 Task: Change the tab sizing fixed max width option to 180 in the editor management.
Action: Mouse moved to (24, 564)
Screenshot: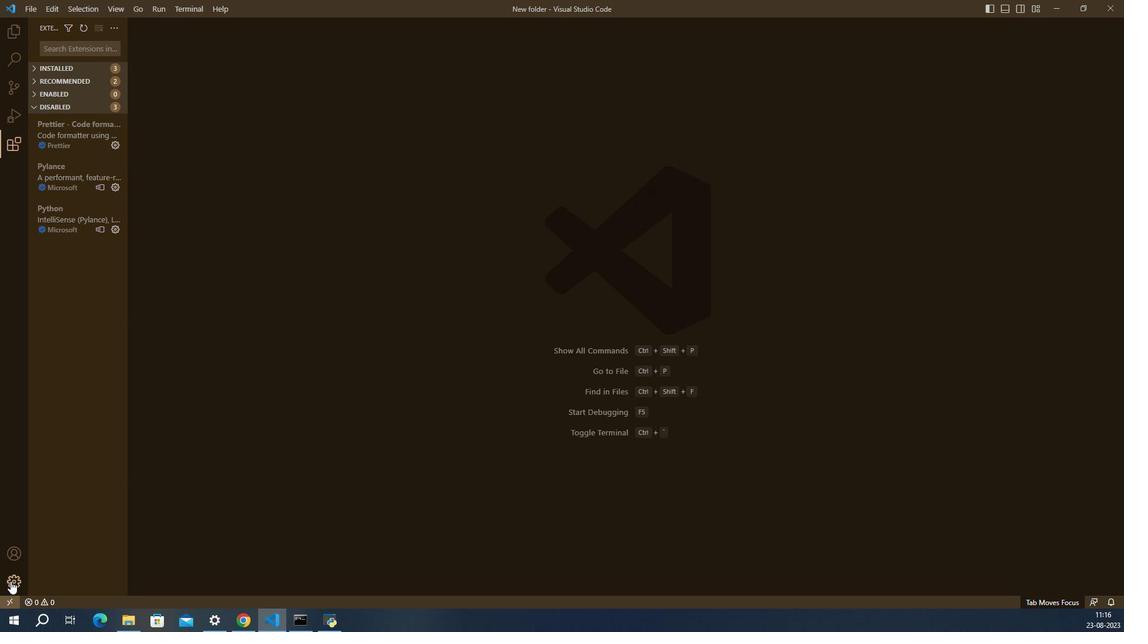 
Action: Mouse pressed left at (24, 564)
Screenshot: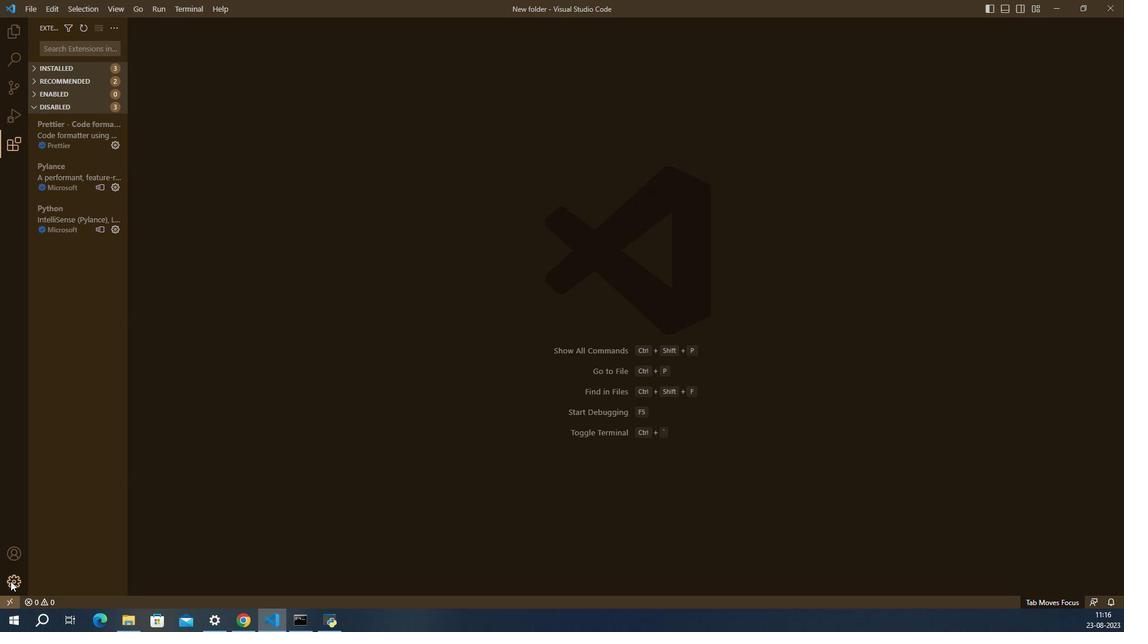 
Action: Mouse moved to (59, 490)
Screenshot: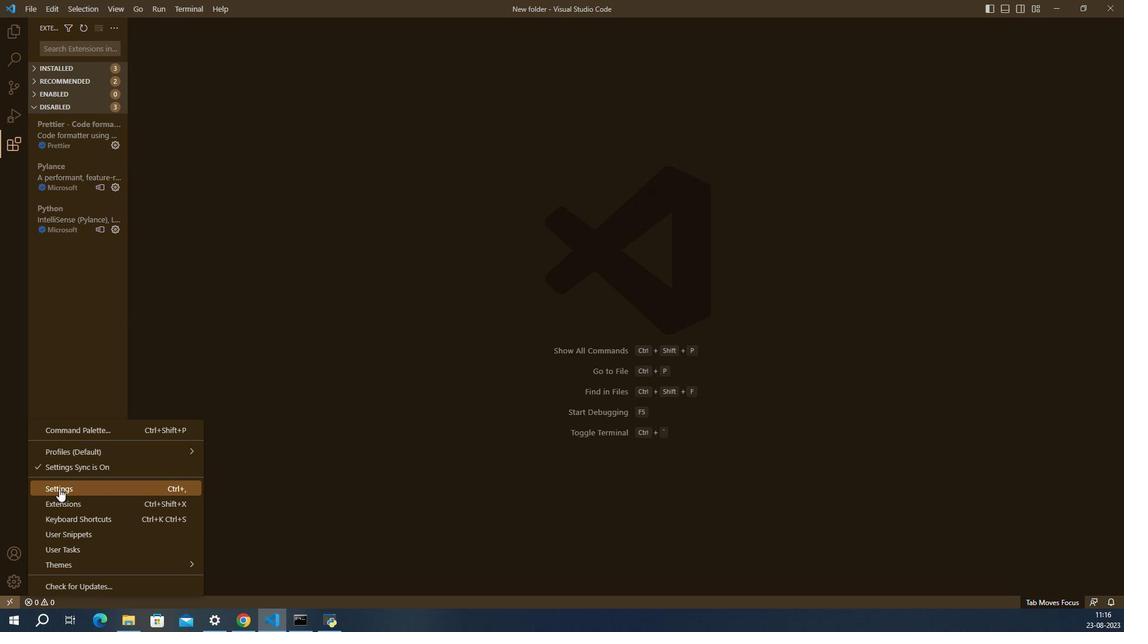 
Action: Mouse pressed left at (59, 490)
Screenshot: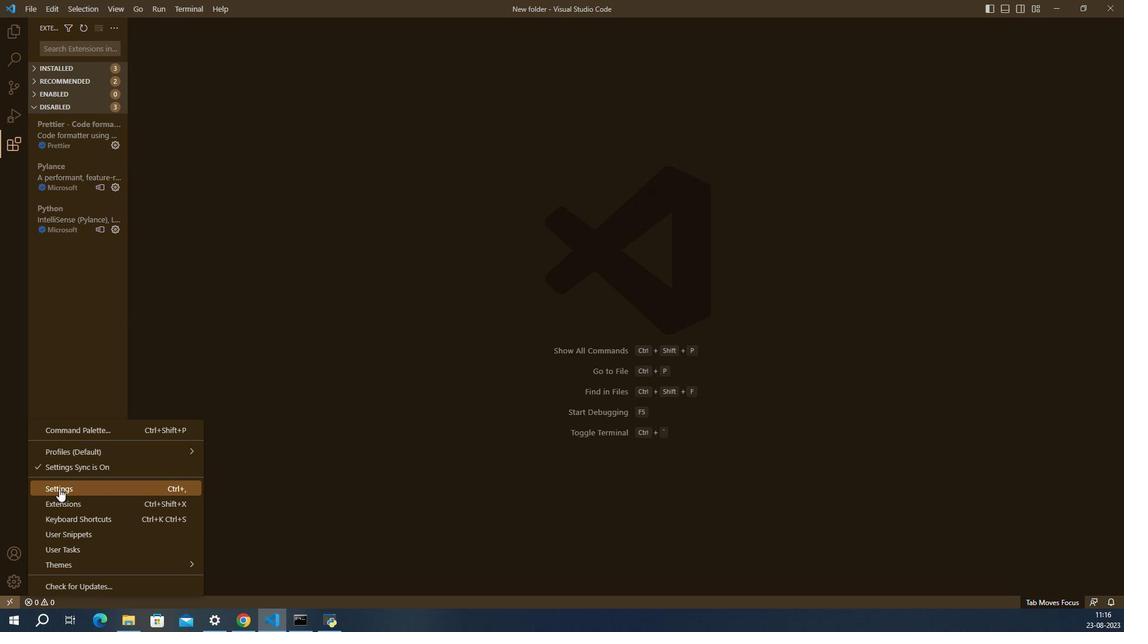 
Action: Mouse moved to (377, 523)
Screenshot: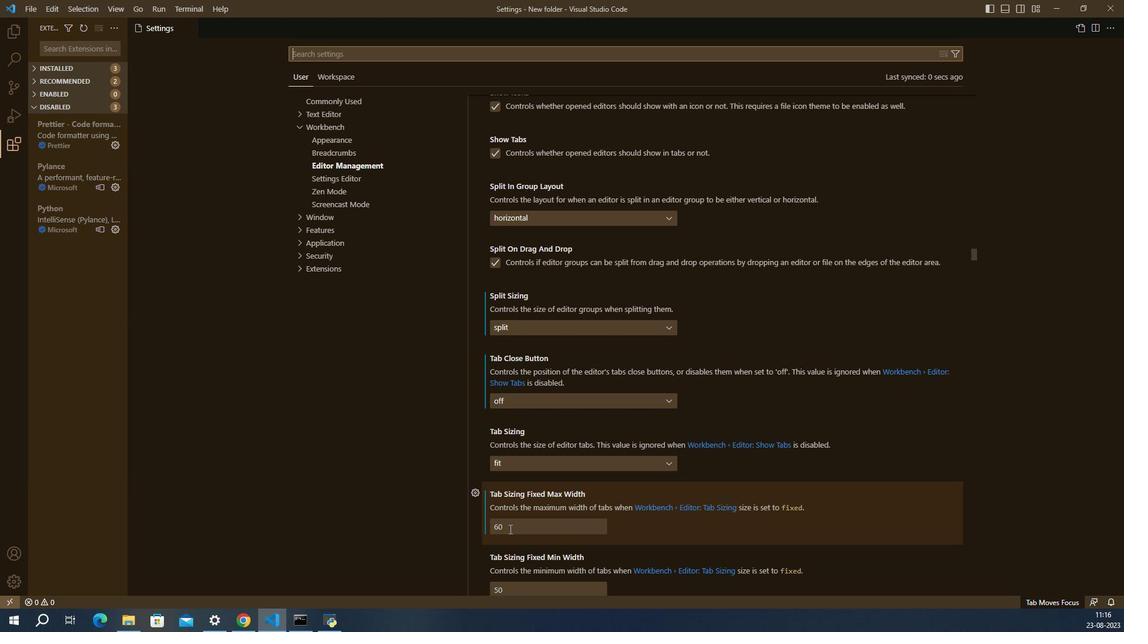 
Action: Mouse pressed left at (377, 523)
Screenshot: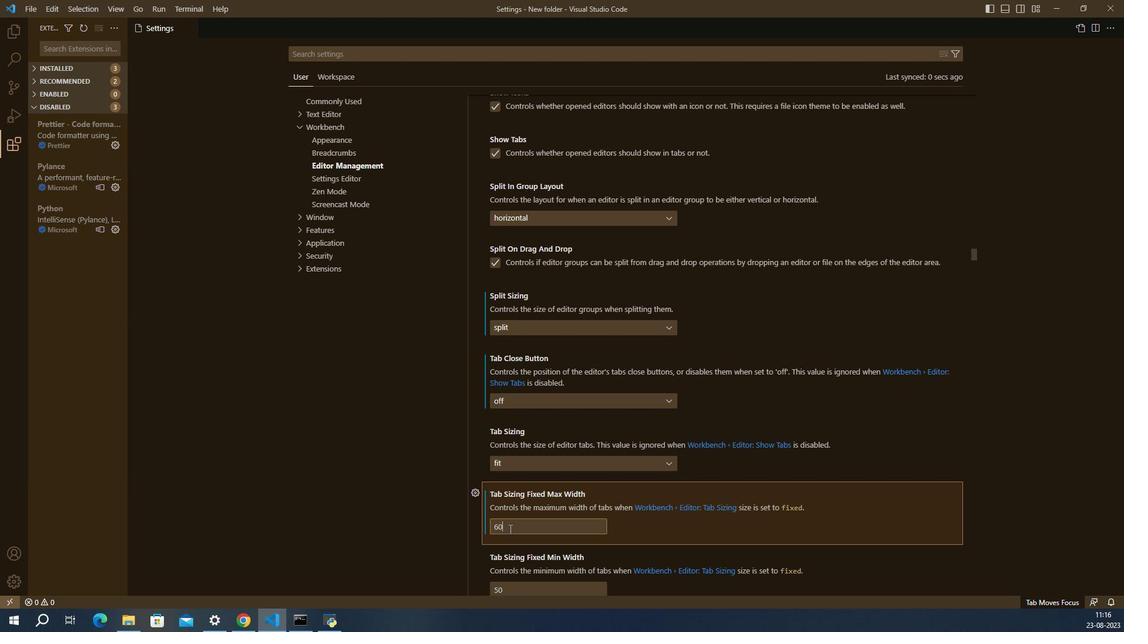 
Action: Key pressed <Key.backspace><Key.backspace>180
Screenshot: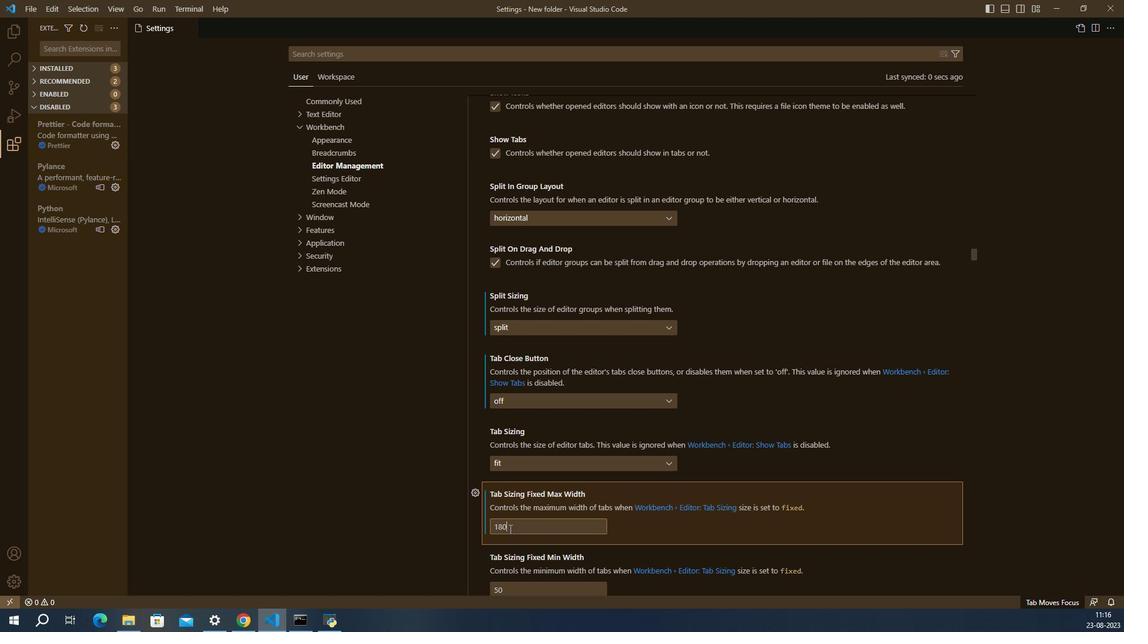 
